 Task: Open email in a new window   from Email0100 with a subject Subject0096
Action: Mouse moved to (389, 421)
Screenshot: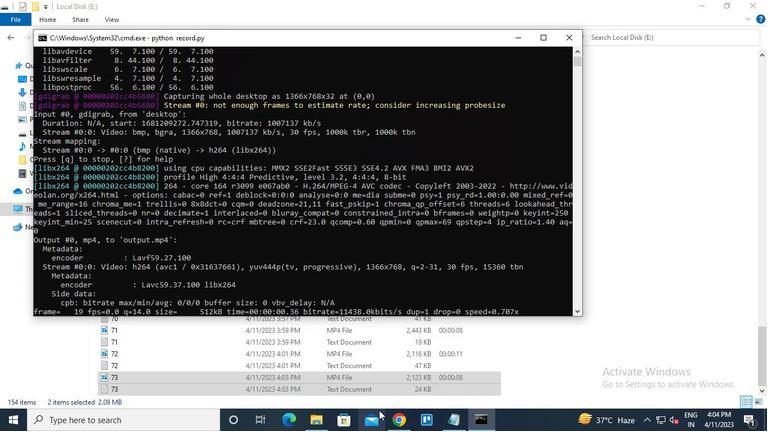 
Action: Mouse pressed left at (389, 421)
Screenshot: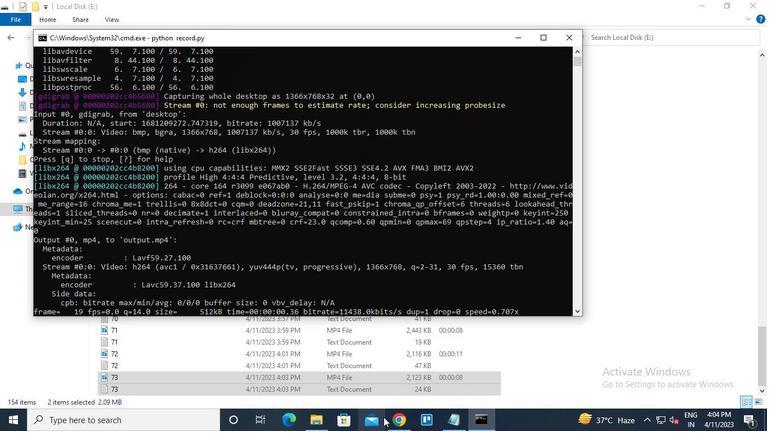 
Action: Mouse moved to (262, 155)
Screenshot: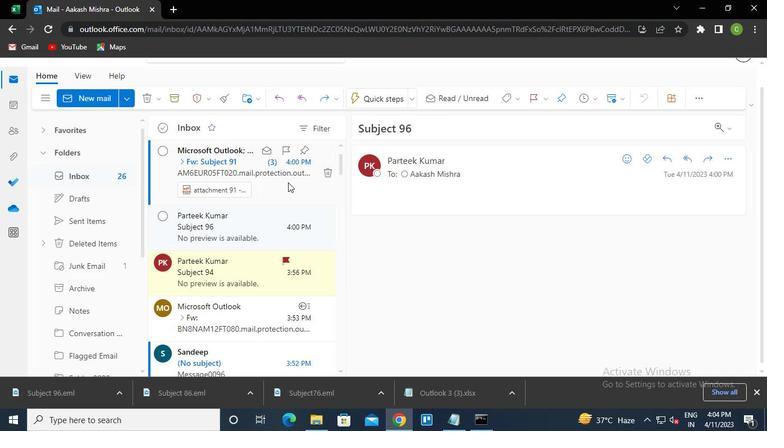 
Action: Mouse pressed left at (262, 155)
Screenshot: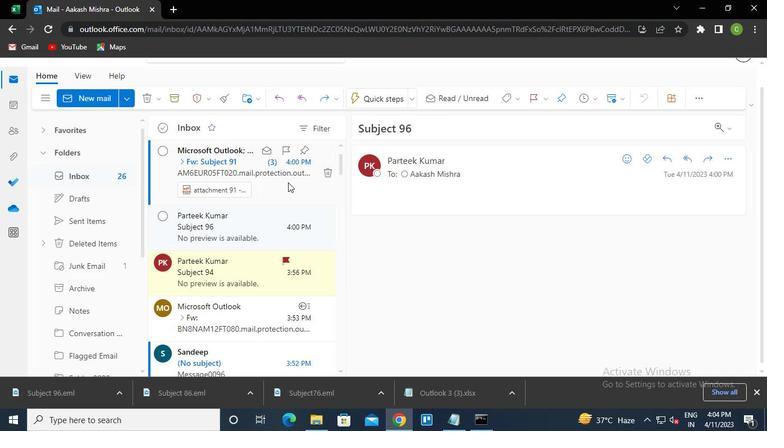 
Action: Mouse moved to (260, 231)
Screenshot: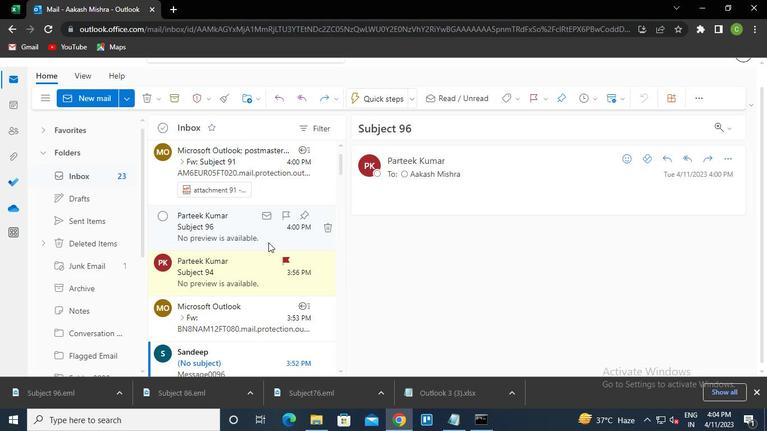 
Action: Mouse pressed left at (260, 231)
Screenshot: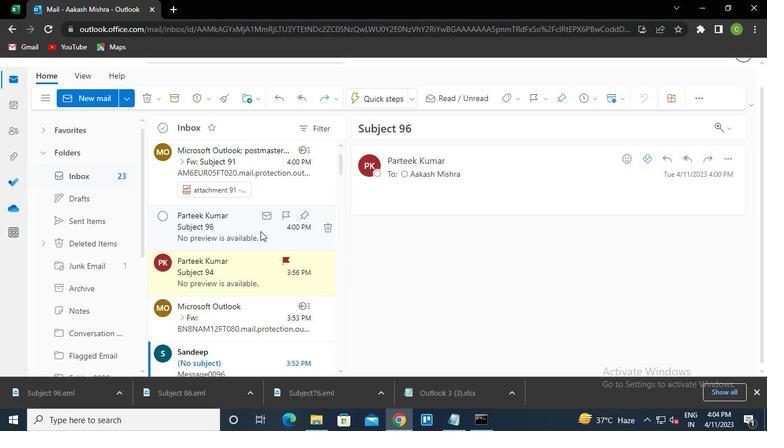 
Action: Mouse moved to (515, 180)
Screenshot: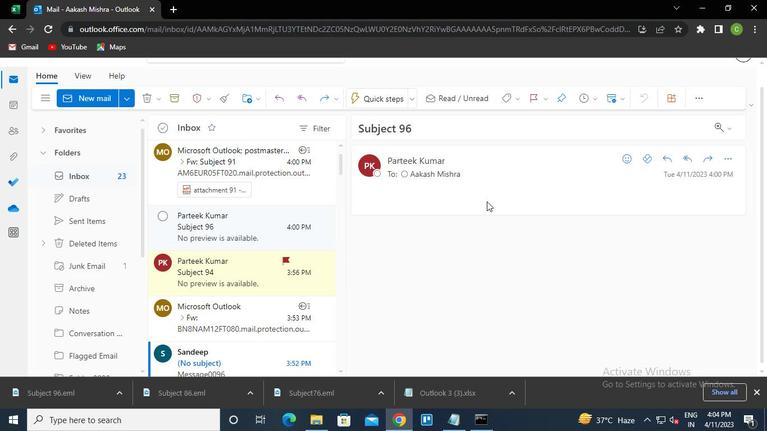 
Action: Mouse pressed left at (515, 180)
Screenshot: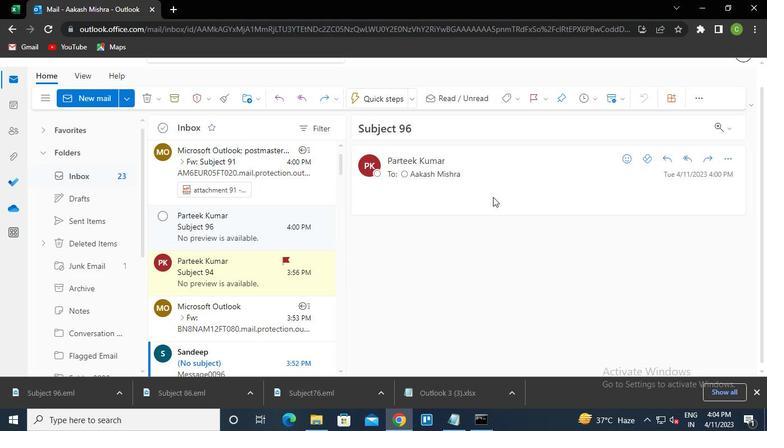 
Action: Mouse moved to (734, 161)
Screenshot: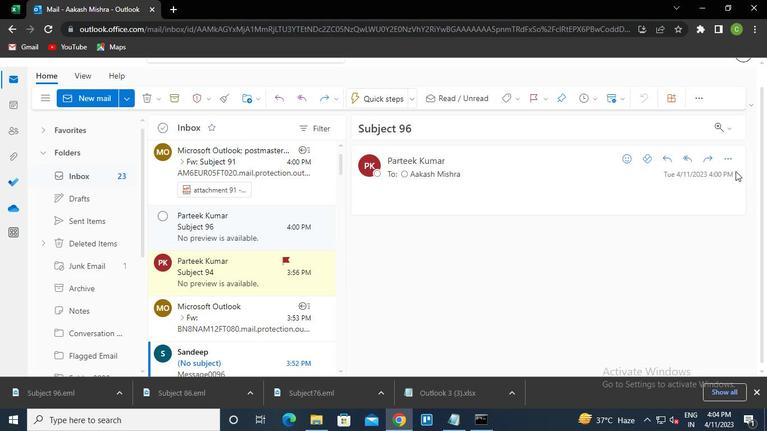 
Action: Mouse pressed left at (734, 161)
Screenshot: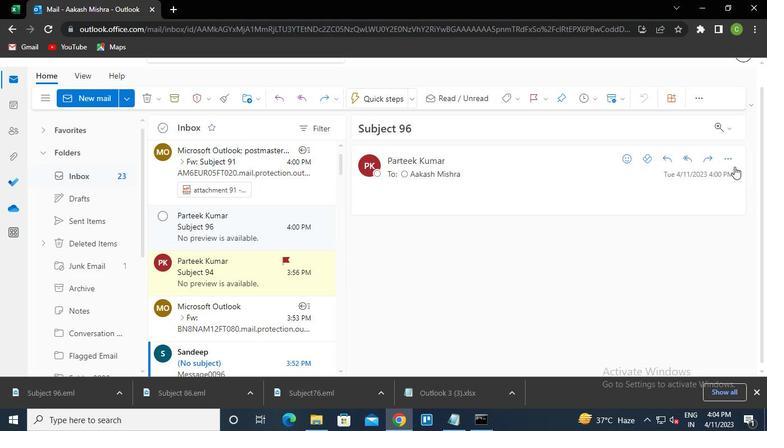 
Action: Mouse moved to (640, 314)
Screenshot: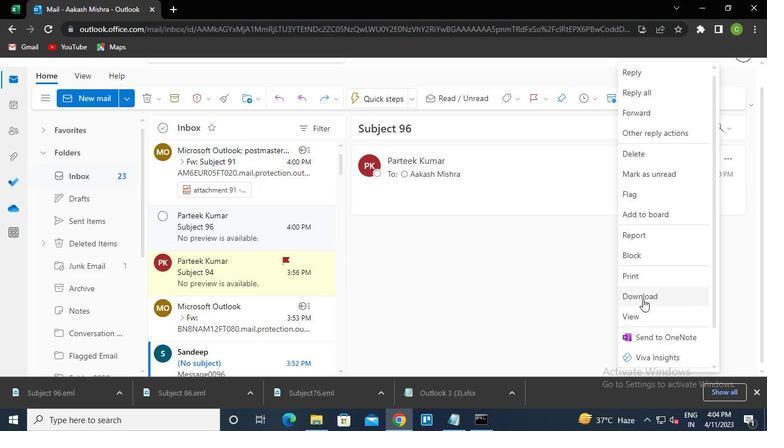 
Action: Mouse pressed left at (640, 314)
Screenshot: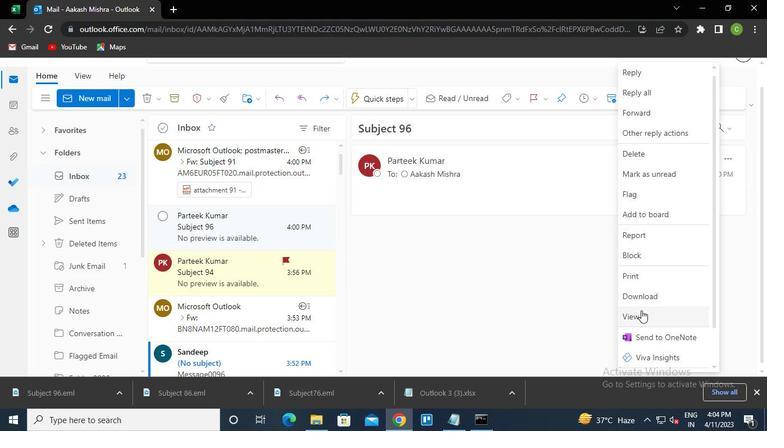 
Action: Mouse moved to (585, 301)
Screenshot: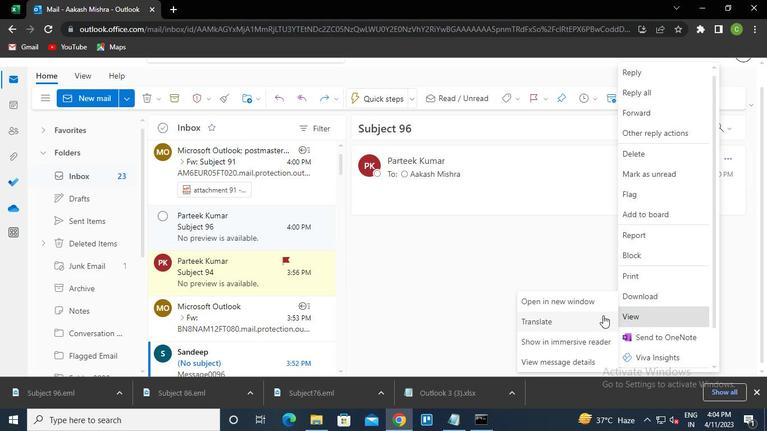 
Action: Mouse pressed left at (585, 301)
Screenshot: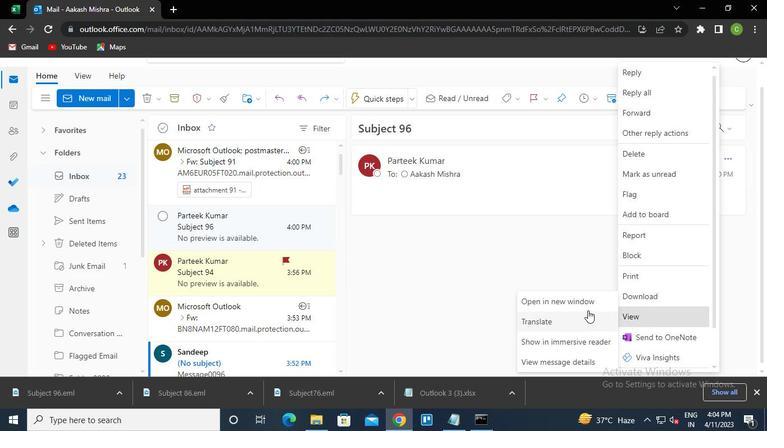 
Action: Mouse moved to (548, 17)
Screenshot: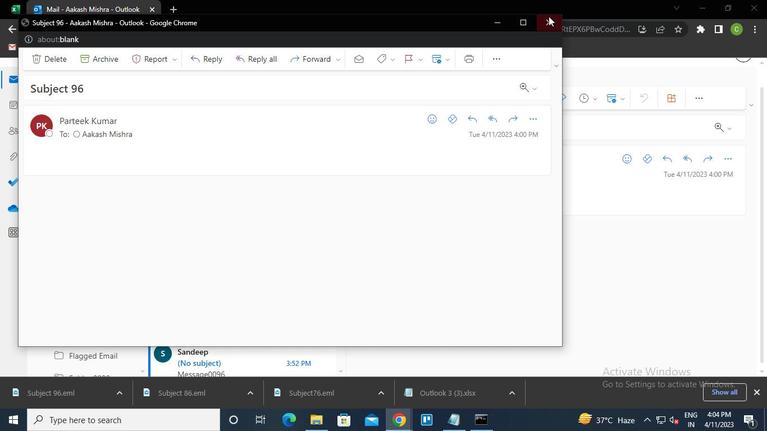 
Action: Mouse pressed left at (548, 17)
Screenshot: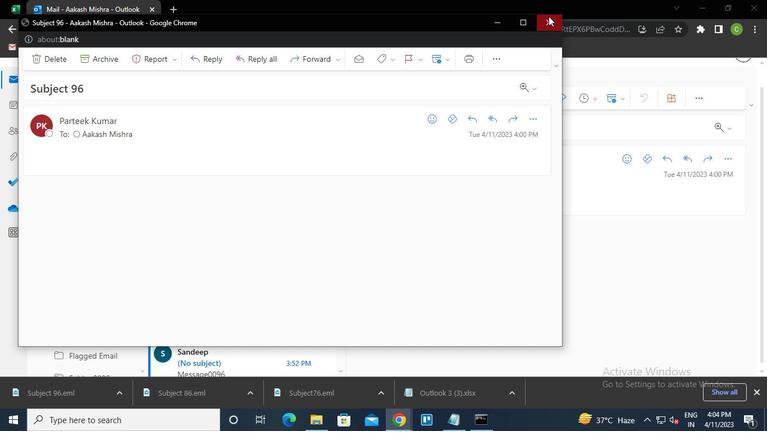 
Action: Mouse moved to (485, 419)
Screenshot: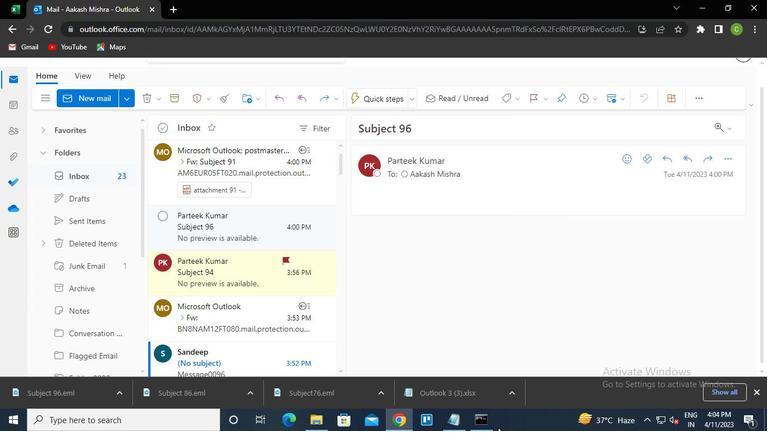 
Action: Mouse pressed left at (485, 419)
Screenshot: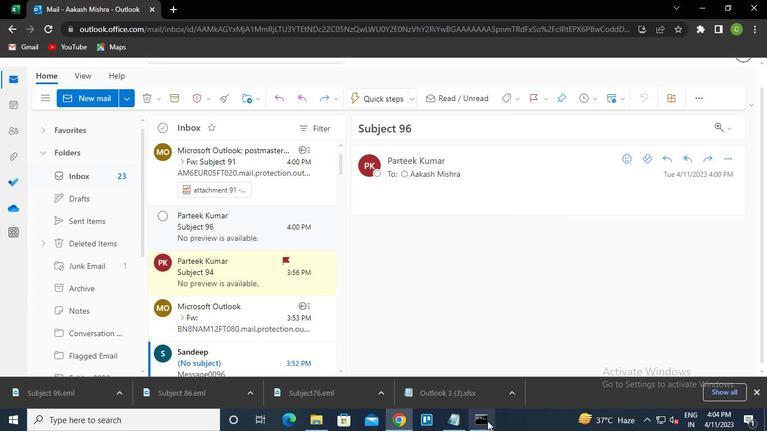 
Action: Mouse moved to (574, 38)
Screenshot: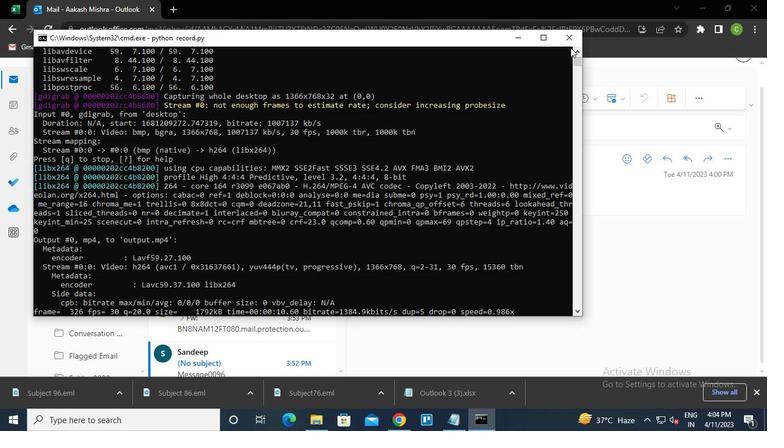 
Action: Mouse pressed left at (574, 38)
Screenshot: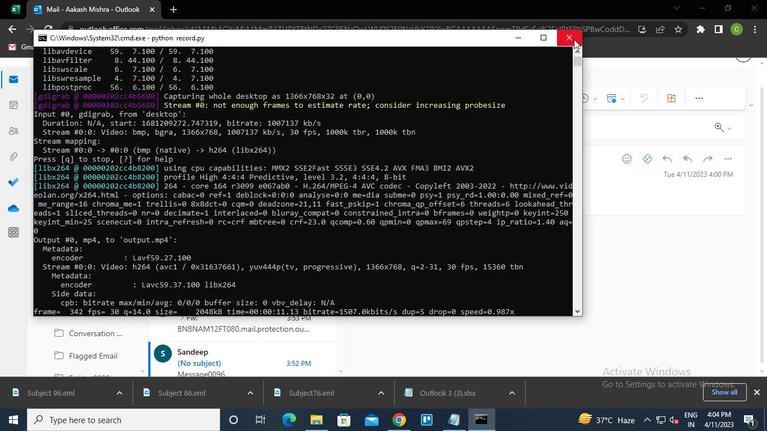 
